 Task: Move the task Add support for virtual reality (VR) and augmented reality (AR) to the section Done in the project UltraTech and filter the tasks in the project by High Priority.
Action: Mouse moved to (52, 275)
Screenshot: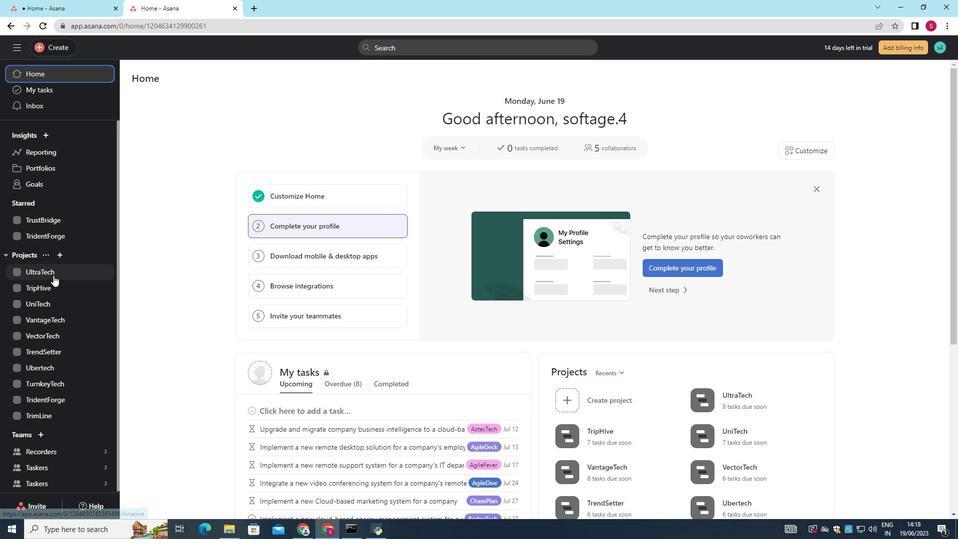 
Action: Mouse pressed left at (52, 275)
Screenshot: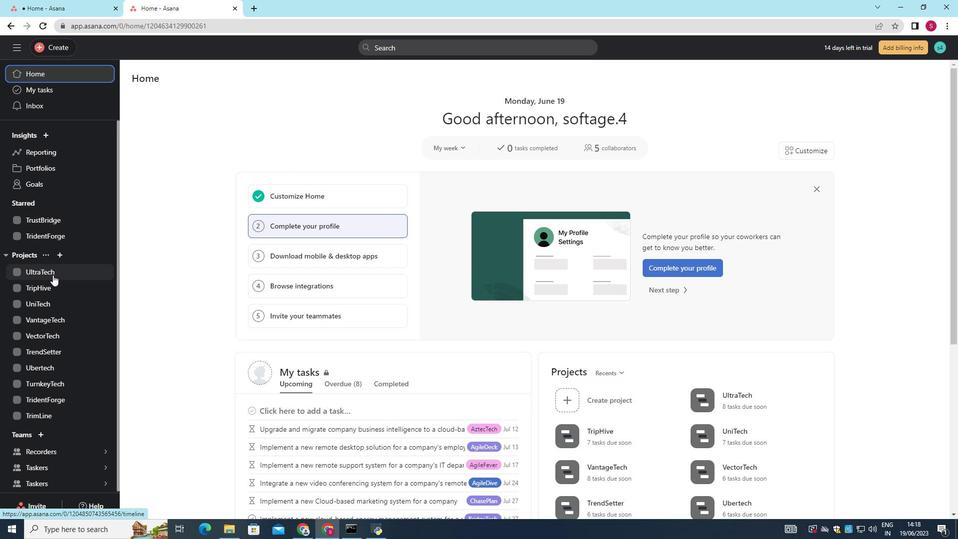 
Action: Mouse moved to (176, 101)
Screenshot: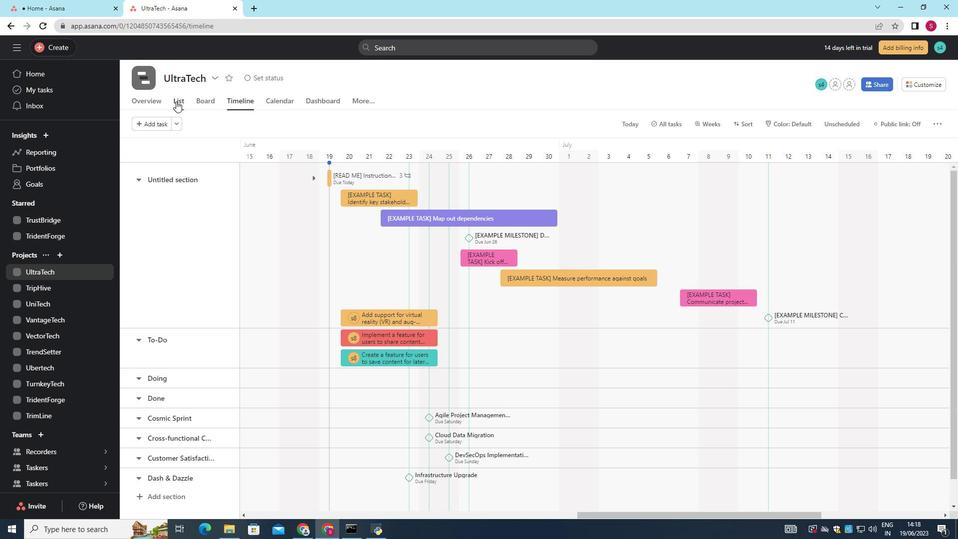 
Action: Mouse pressed left at (176, 101)
Screenshot: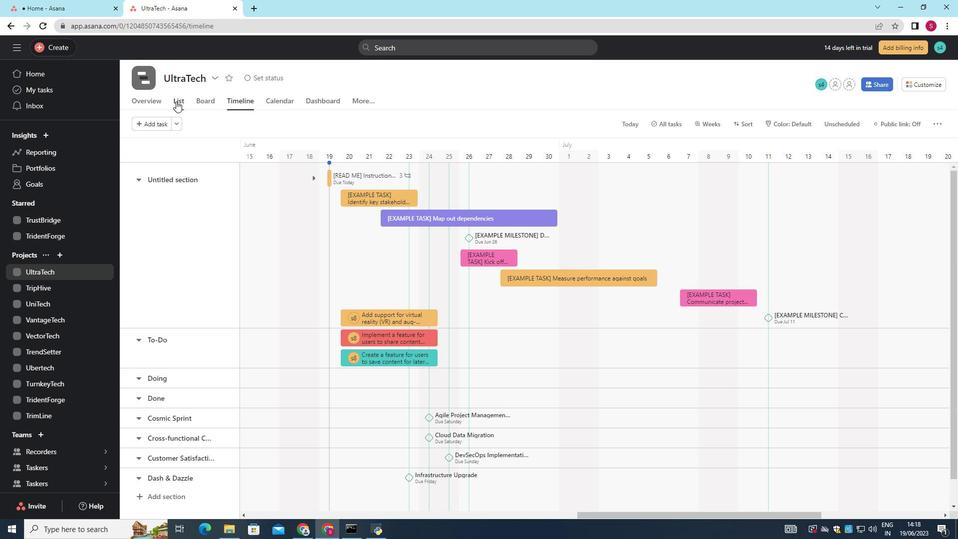 
Action: Mouse moved to (406, 192)
Screenshot: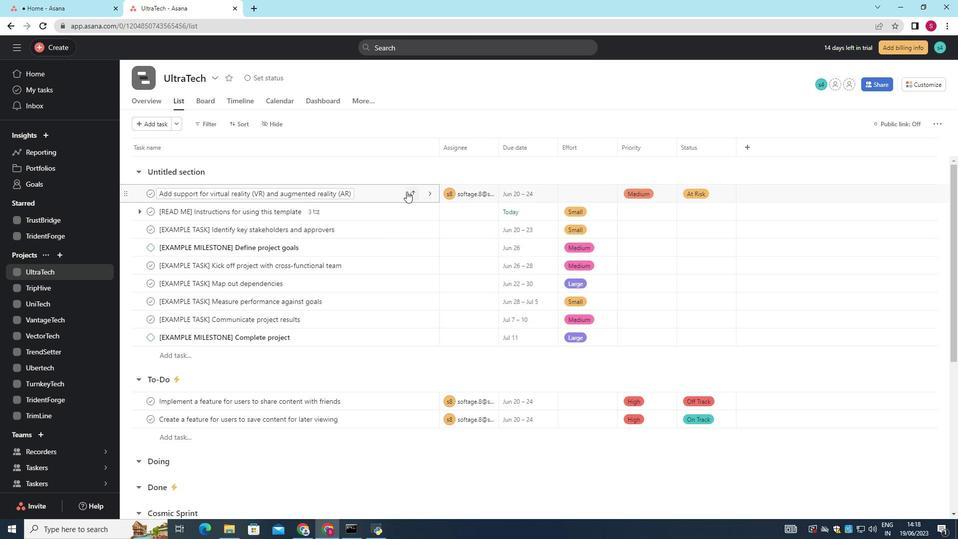 
Action: Mouse pressed left at (406, 192)
Screenshot: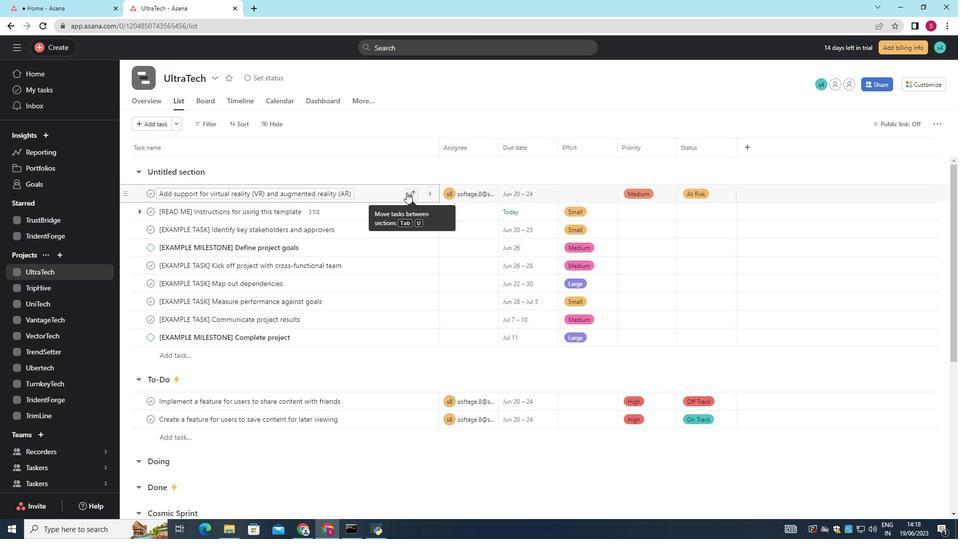 
Action: Mouse moved to (330, 282)
Screenshot: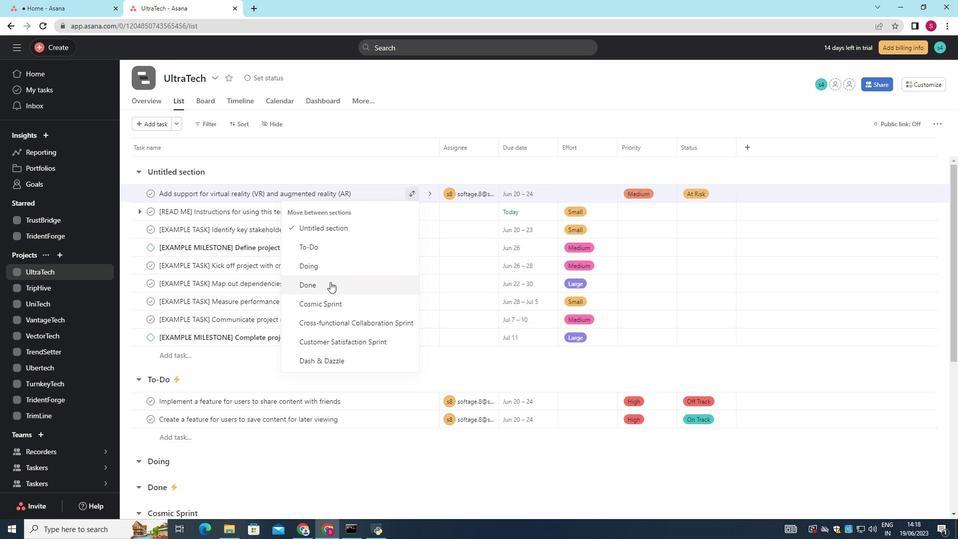
Action: Mouse pressed left at (330, 282)
Screenshot: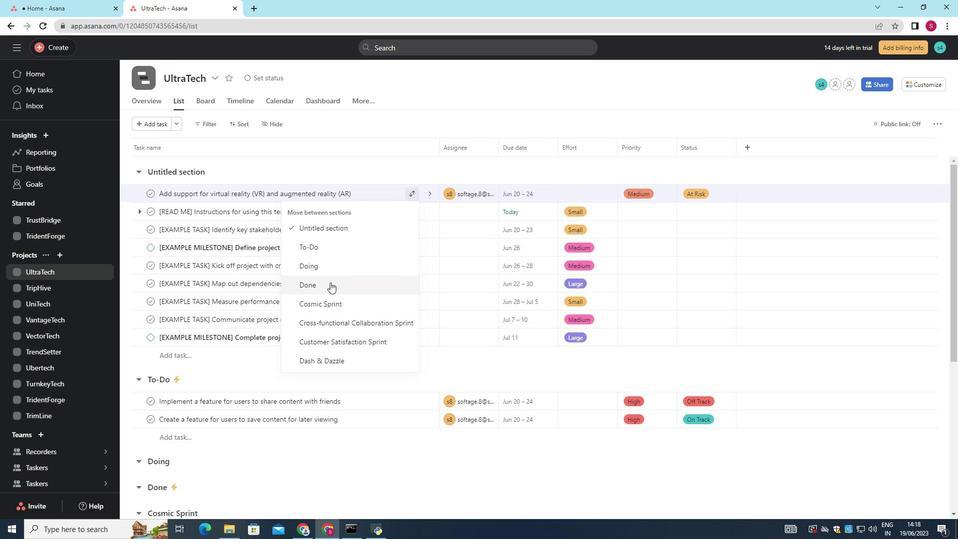 
Action: Mouse moved to (209, 124)
Screenshot: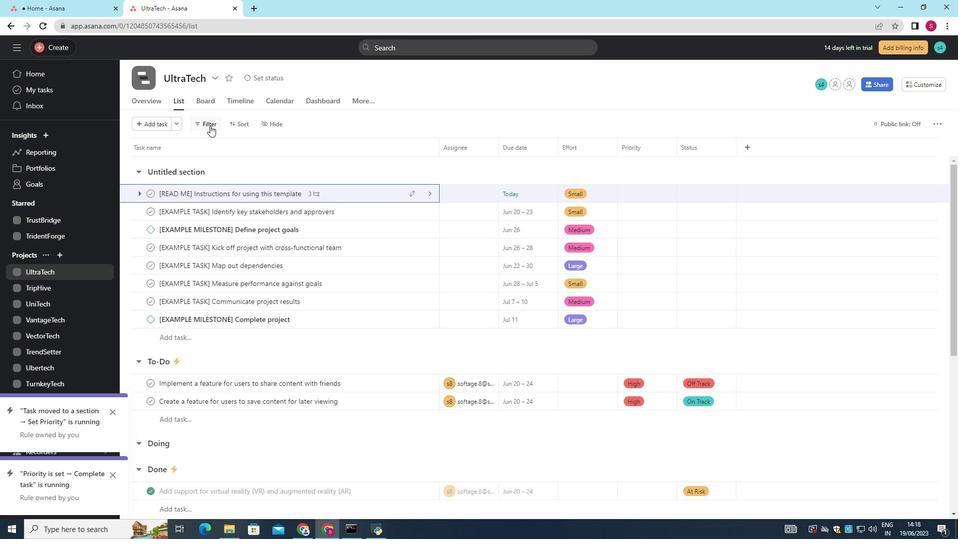 
Action: Mouse pressed left at (209, 124)
Screenshot: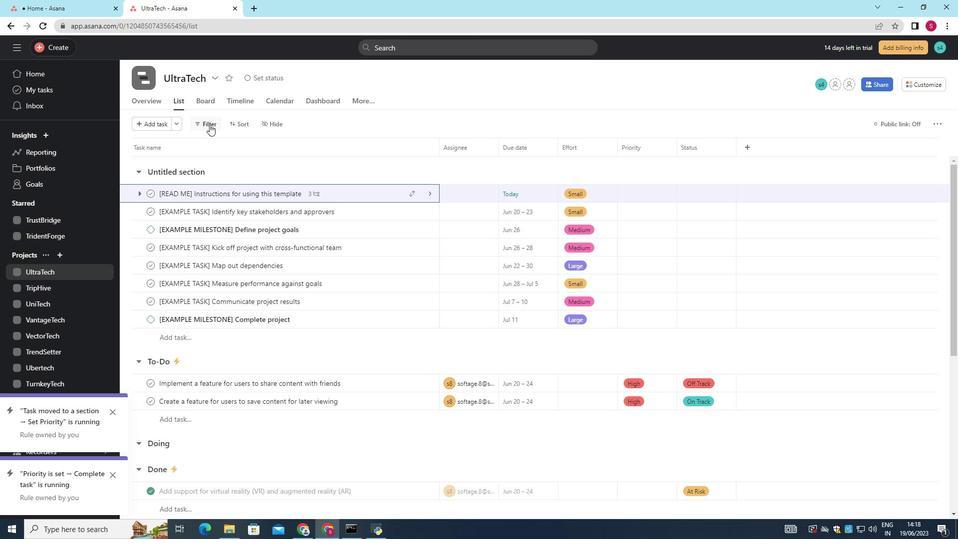 
Action: Mouse moved to (233, 204)
Screenshot: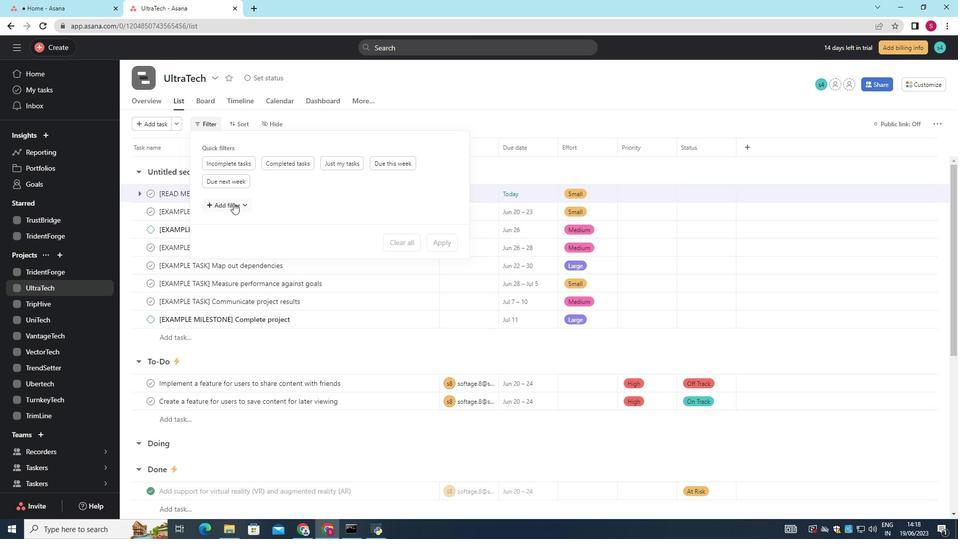 
Action: Mouse pressed left at (233, 204)
Screenshot: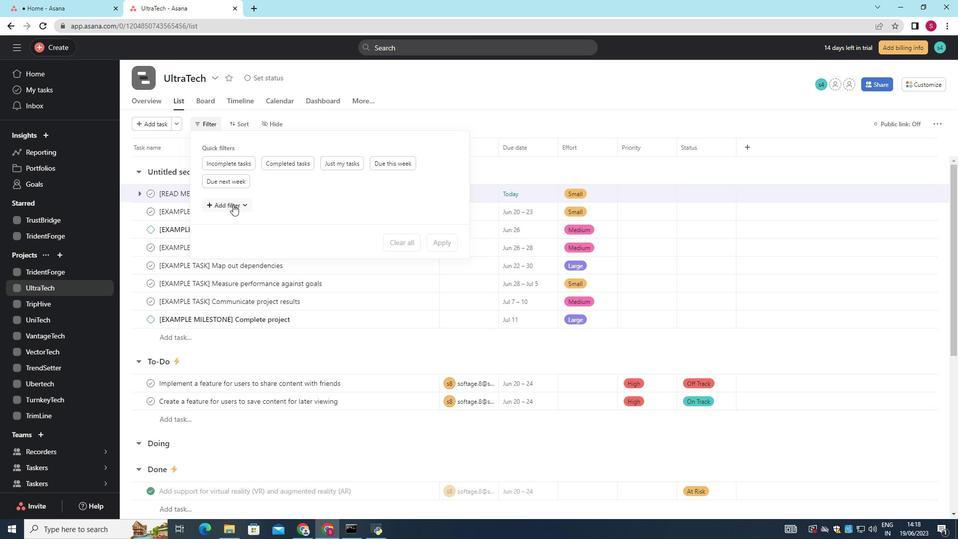 
Action: Mouse moved to (234, 203)
Screenshot: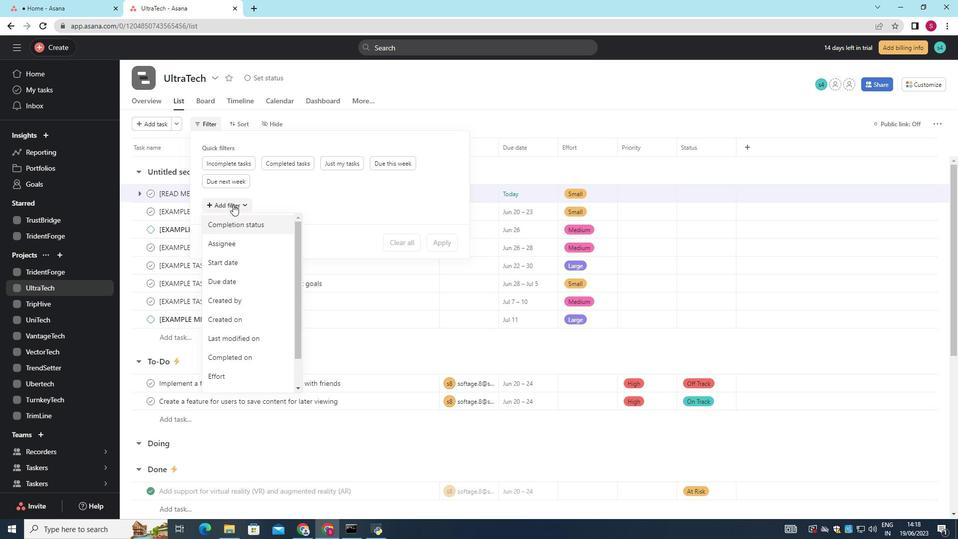 
Action: Key pressed <Key.shift>High
Screenshot: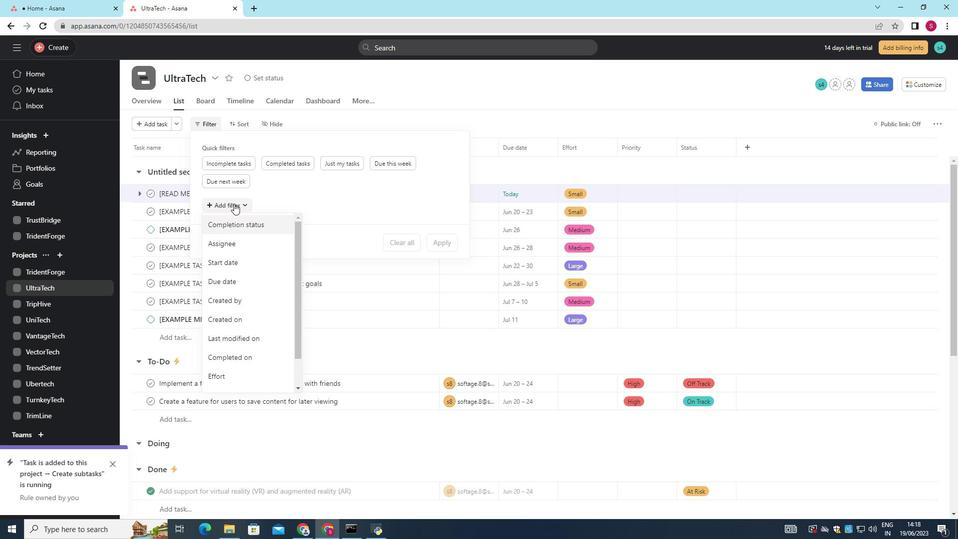 
Action: Mouse moved to (243, 312)
Screenshot: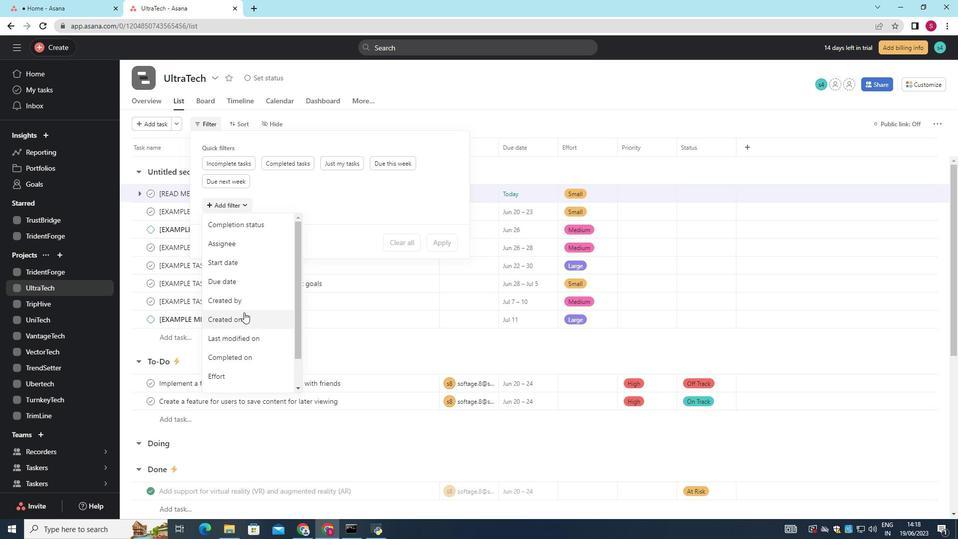 
Action: Mouse scrolled (243, 311) with delta (0, 0)
Screenshot: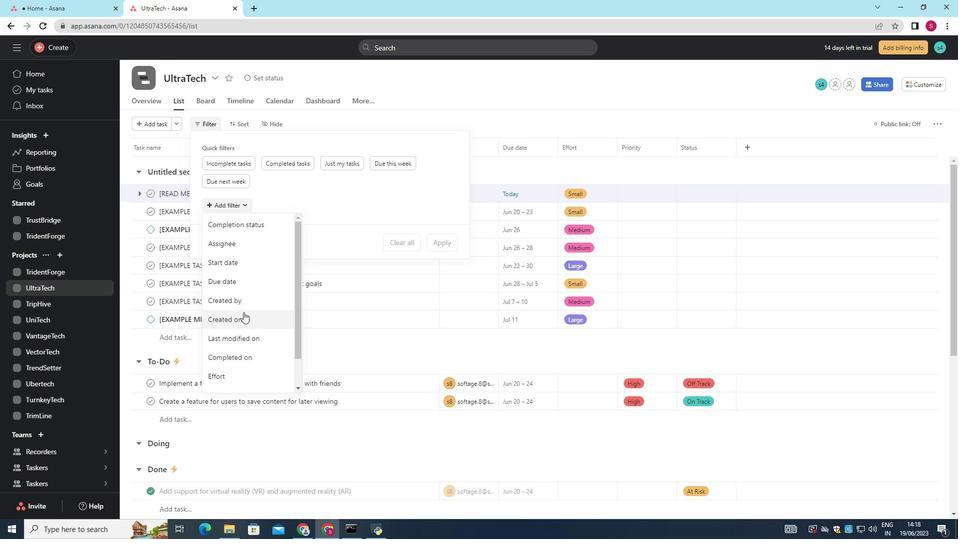 
Action: Mouse scrolled (243, 311) with delta (0, 0)
Screenshot: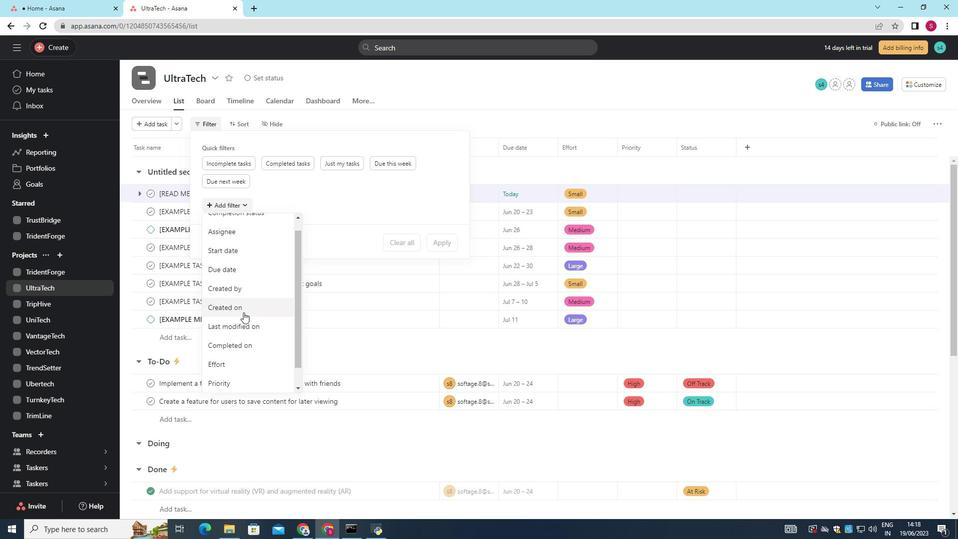 
Action: Mouse moved to (242, 316)
Screenshot: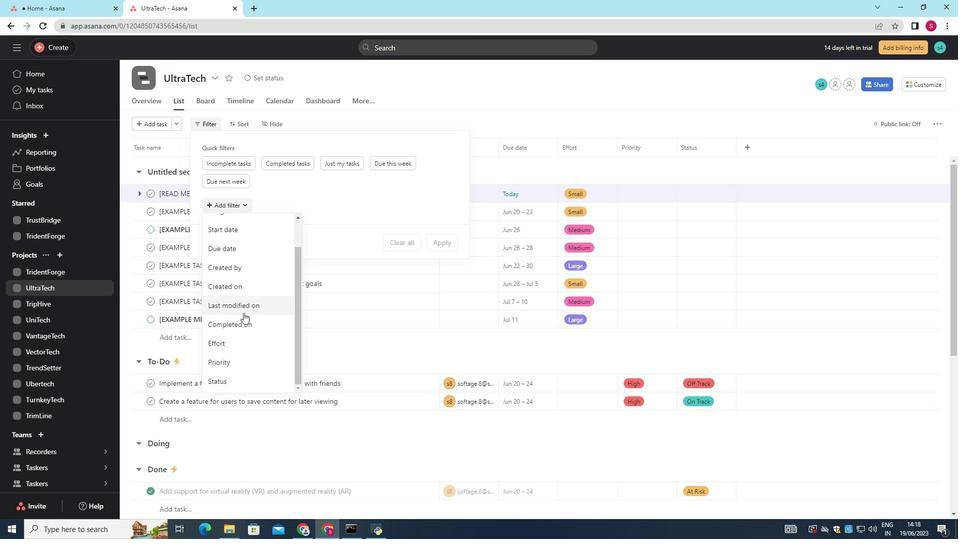 
Action: Mouse scrolled (242, 315) with delta (0, 0)
Screenshot: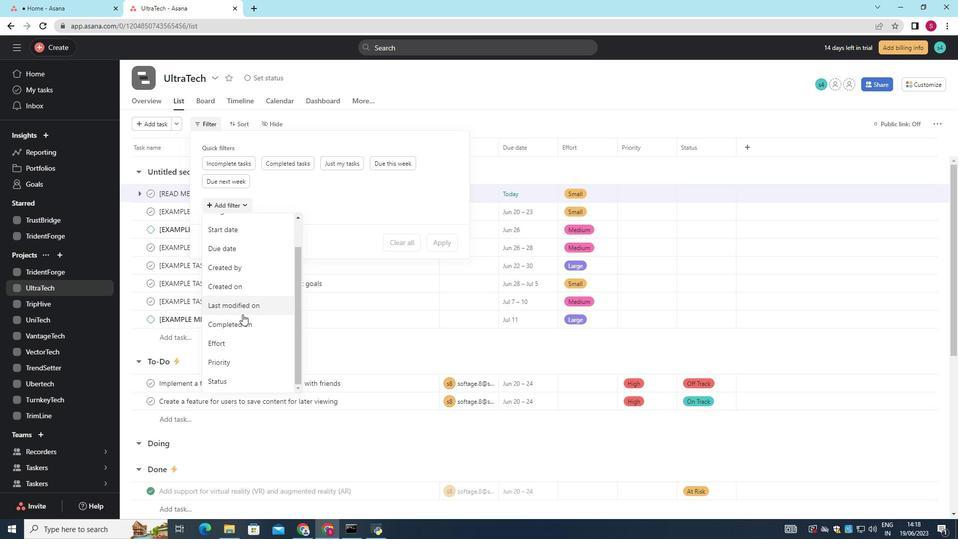 
Action: Mouse moved to (241, 316)
Screenshot: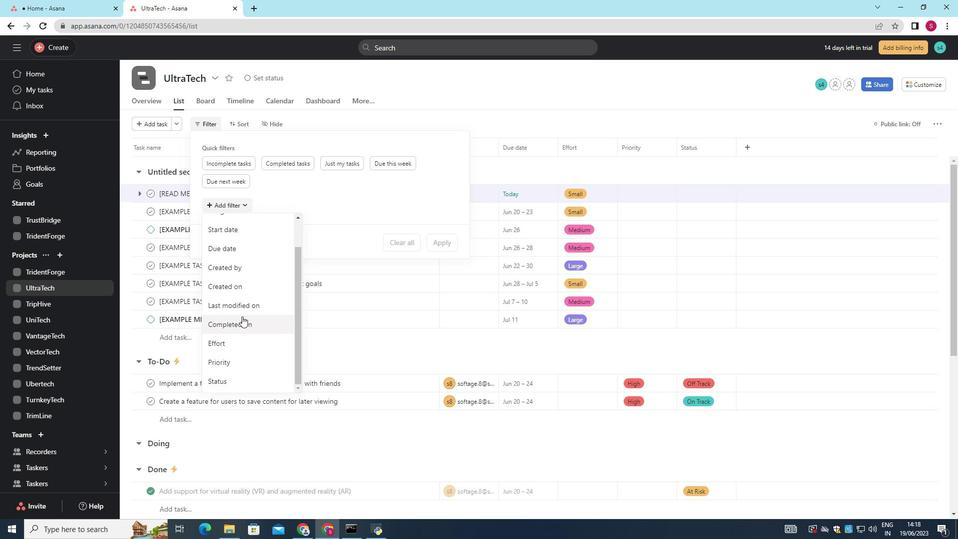 
Action: Mouse scrolled (241, 316) with delta (0, 0)
Screenshot: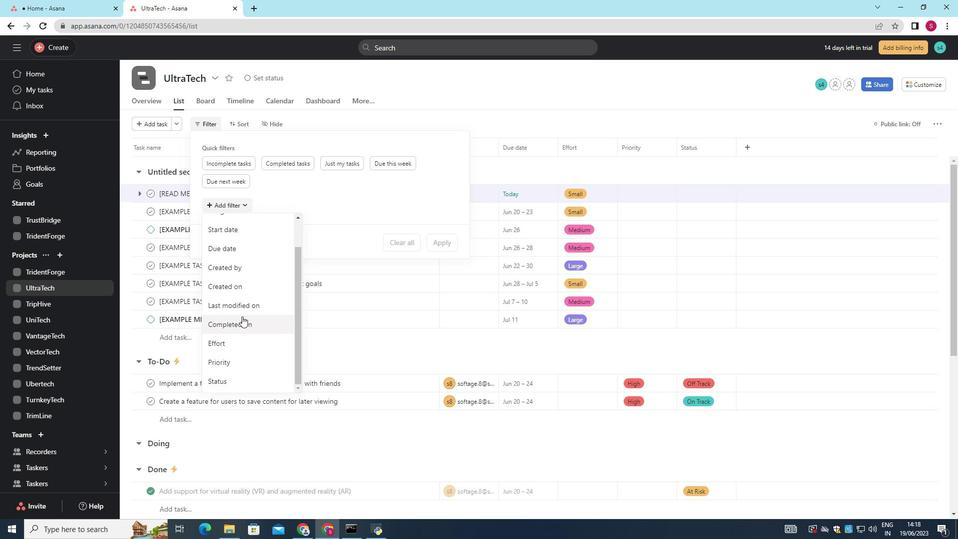 
Action: Mouse scrolled (241, 316) with delta (0, 0)
Screenshot: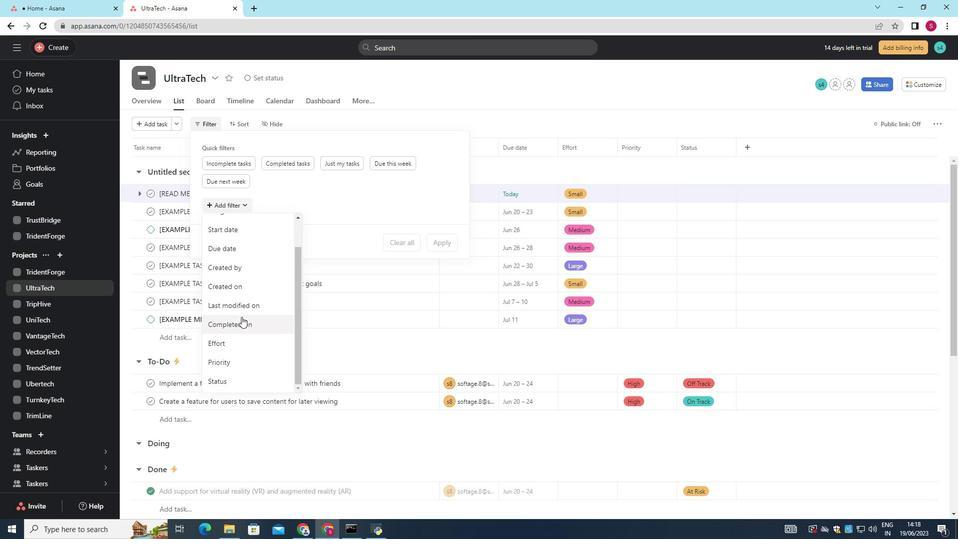 
Action: Mouse moved to (231, 361)
Screenshot: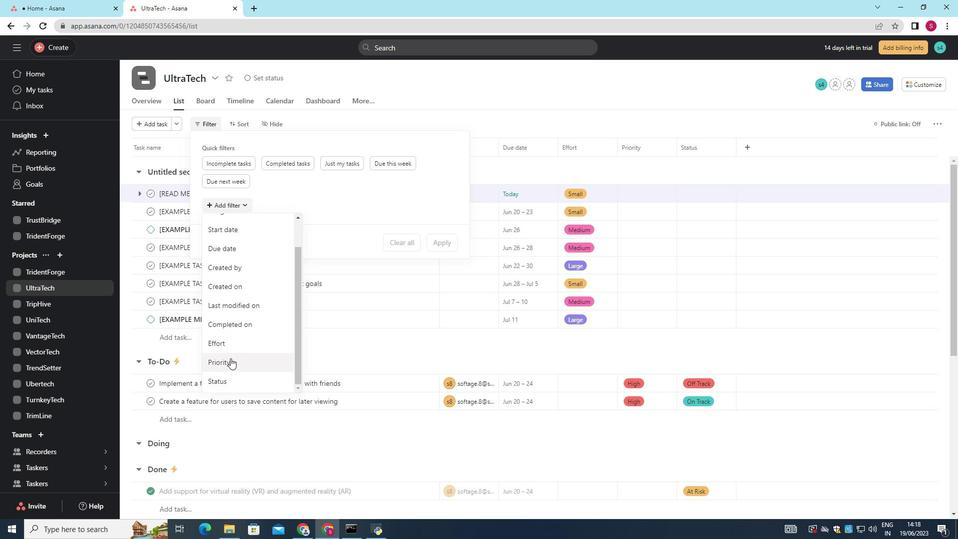 
Action: Mouse pressed left at (231, 361)
Screenshot: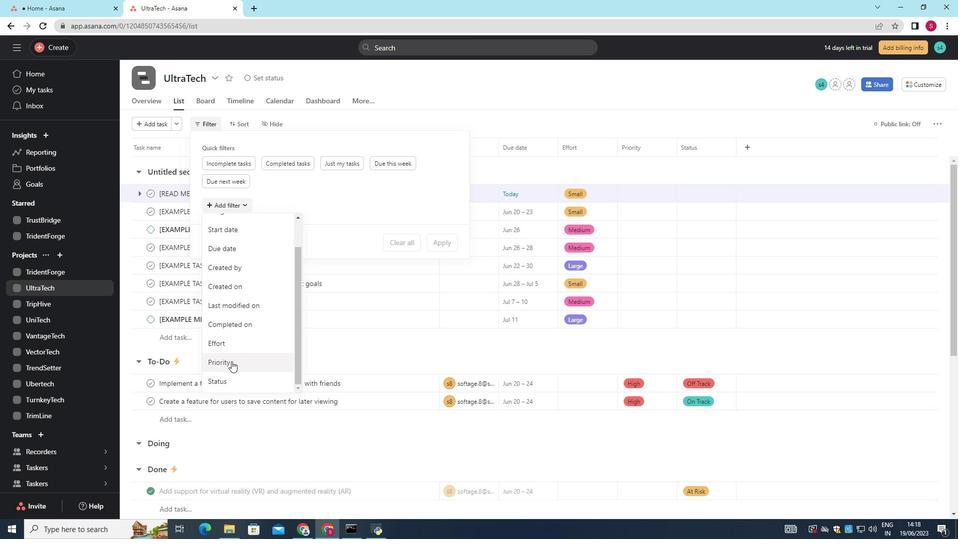 
Action: Mouse moved to (267, 215)
Screenshot: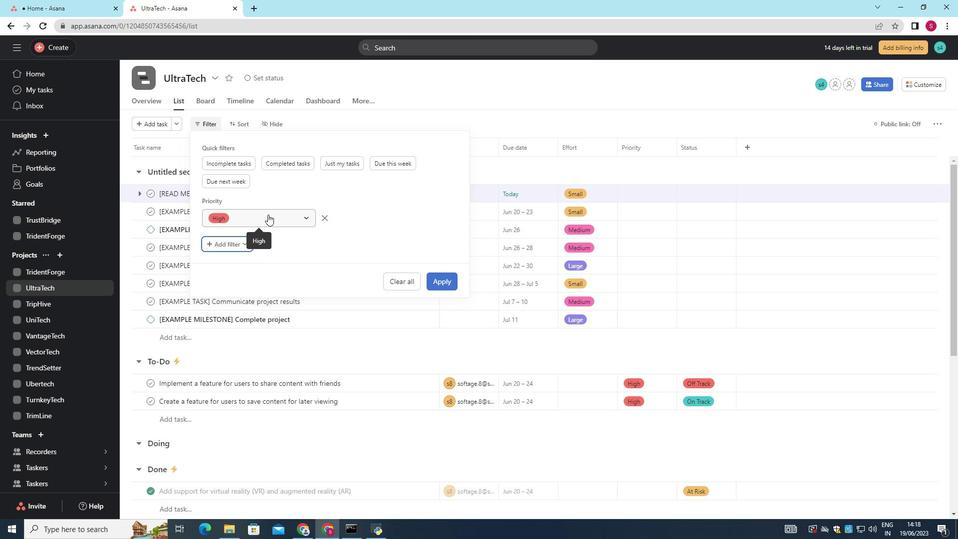 
Action: Mouse pressed left at (267, 215)
Screenshot: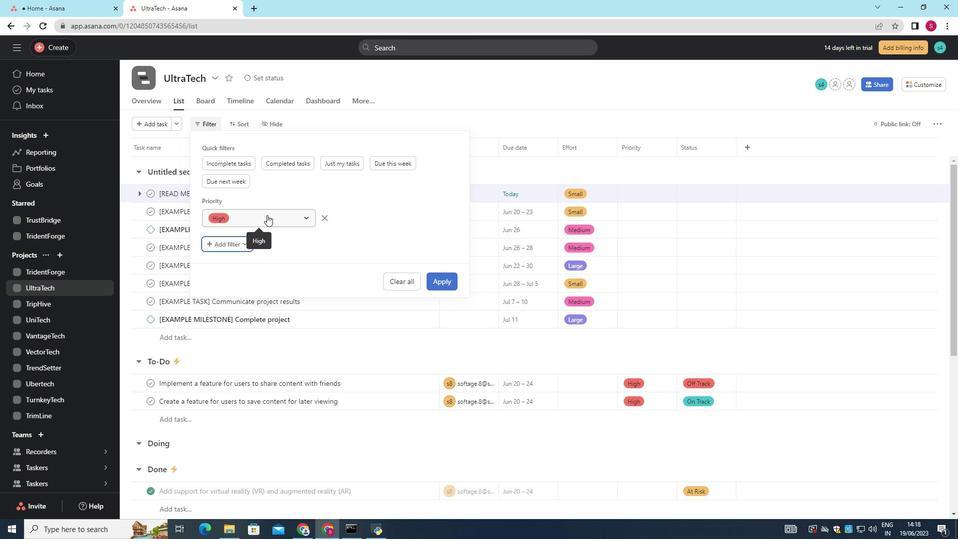 
Action: Mouse moved to (255, 238)
Screenshot: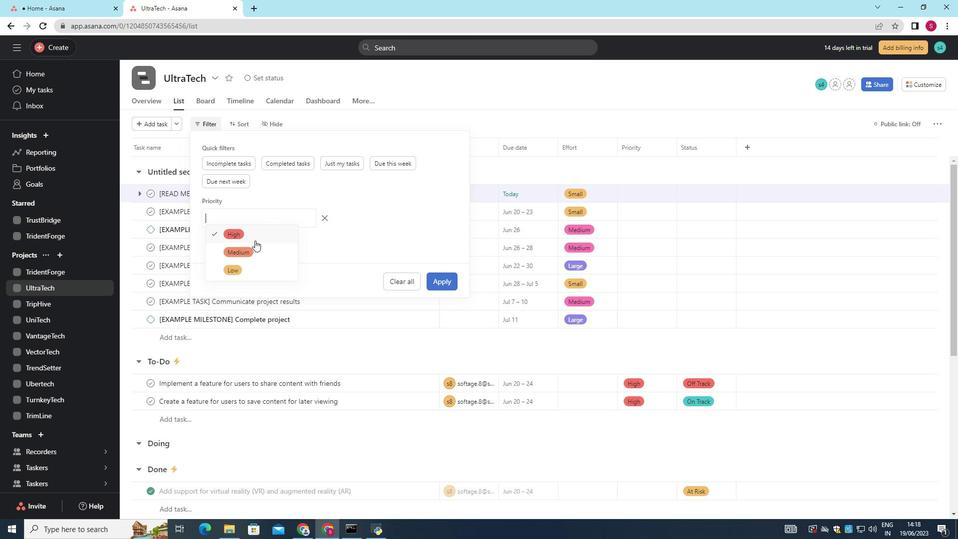 
Action: Mouse pressed left at (255, 238)
Screenshot: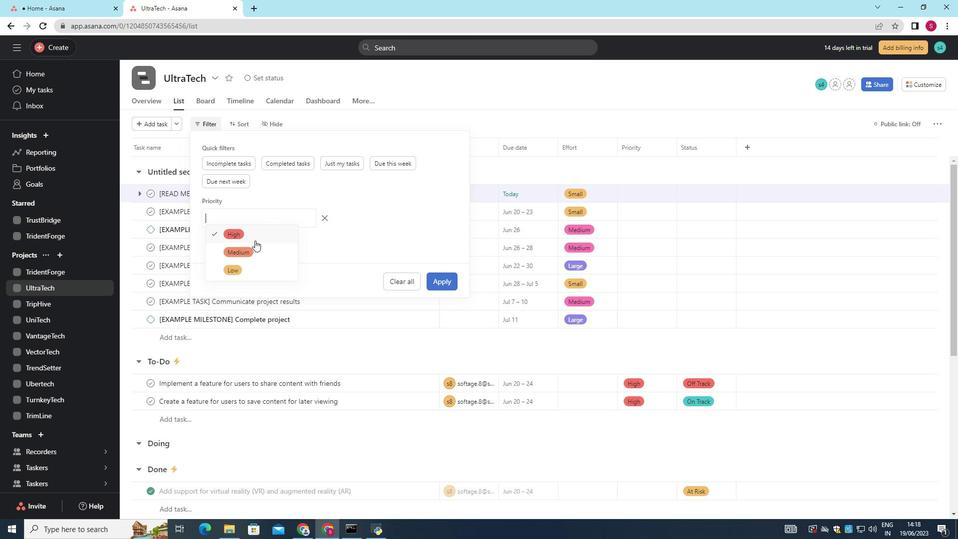 
Action: Mouse moved to (446, 280)
Screenshot: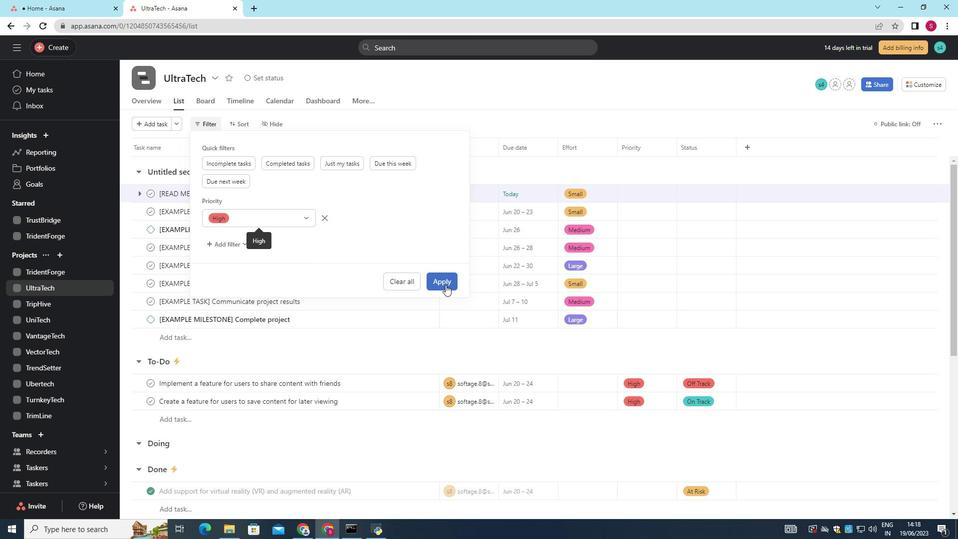 
Action: Mouse pressed left at (446, 280)
Screenshot: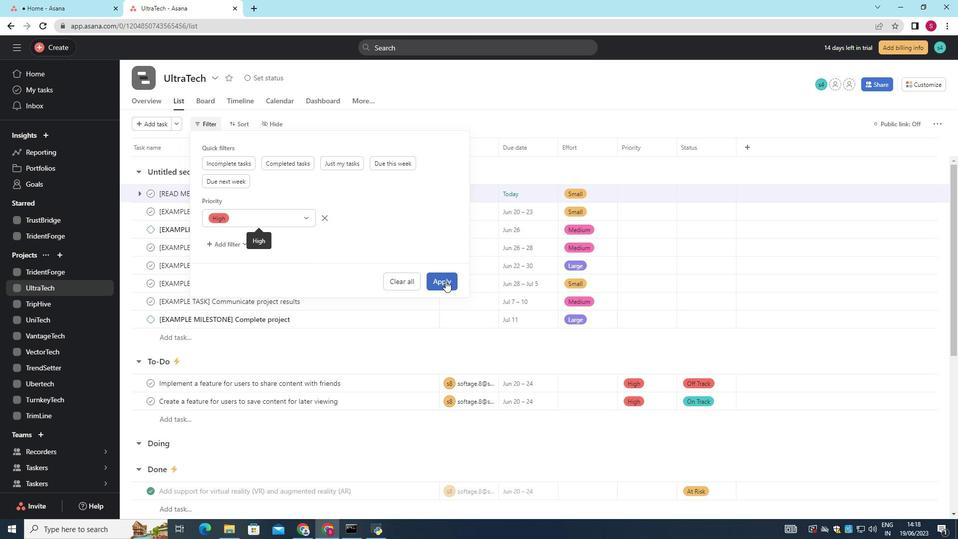 
Action: Mouse moved to (446, 279)
Screenshot: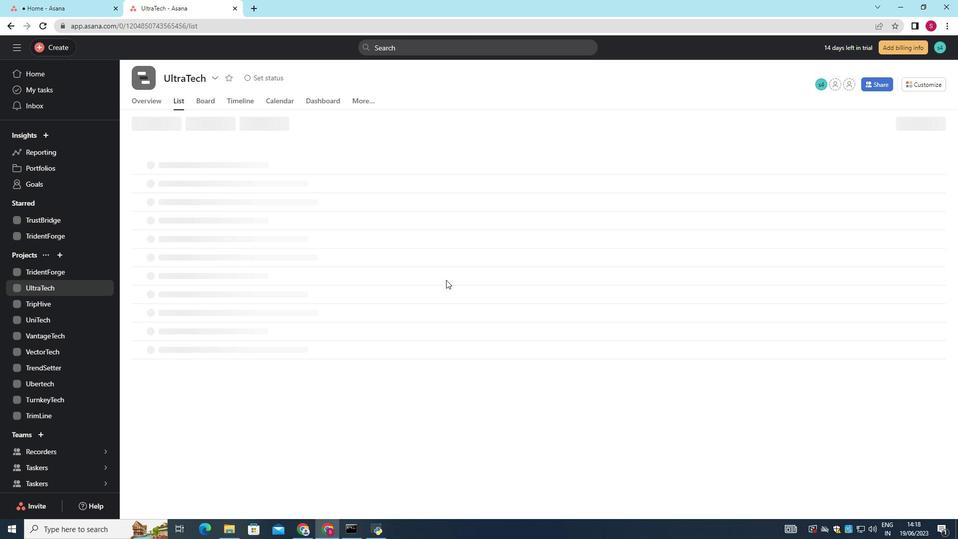 
